 Task: Move the task Integrate website with a new chatbot for customer support to the section To-Do in the project BlazeTech and sort the tasks in the project by Assignee in Descending order
Action: Mouse moved to (890, 395)
Screenshot: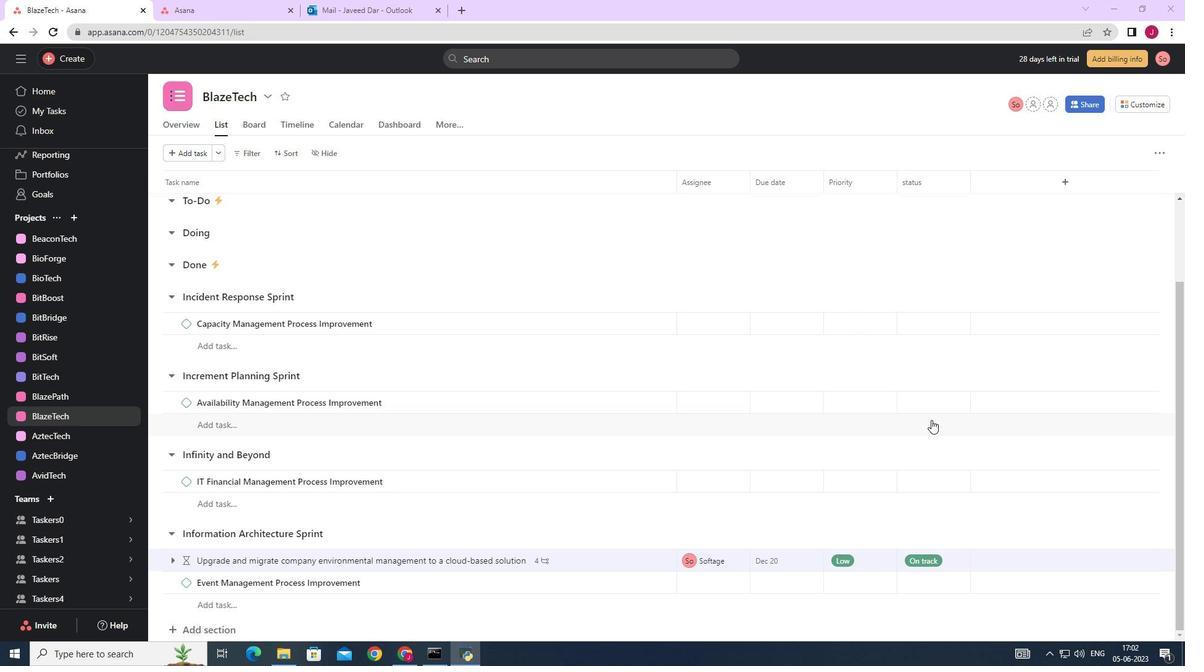 
Action: Mouse scrolled (923, 420) with delta (0, 0)
Screenshot: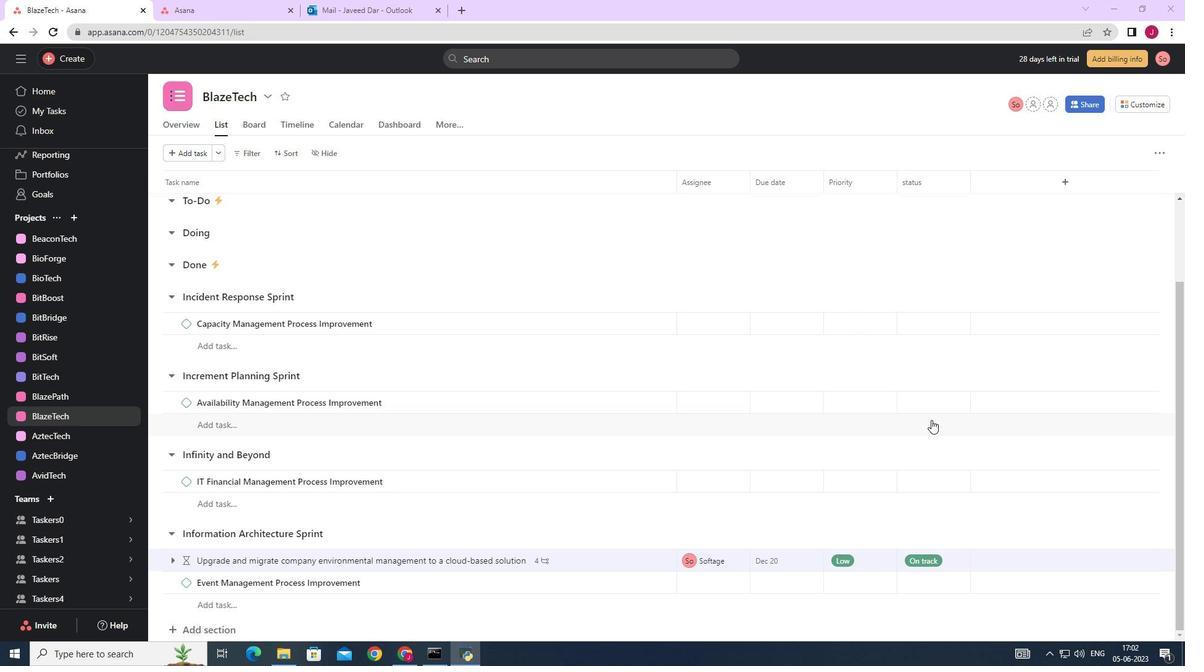 
Action: Mouse moved to (888, 394)
Screenshot: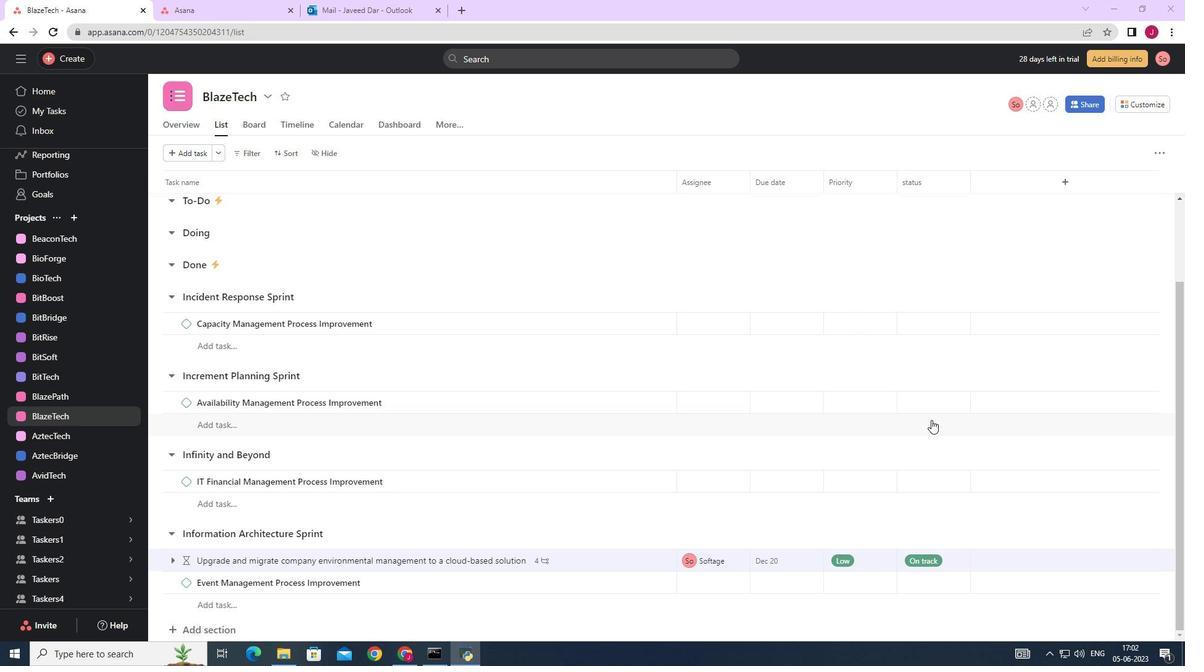 
Action: Mouse scrolled (920, 420) with delta (0, 0)
Screenshot: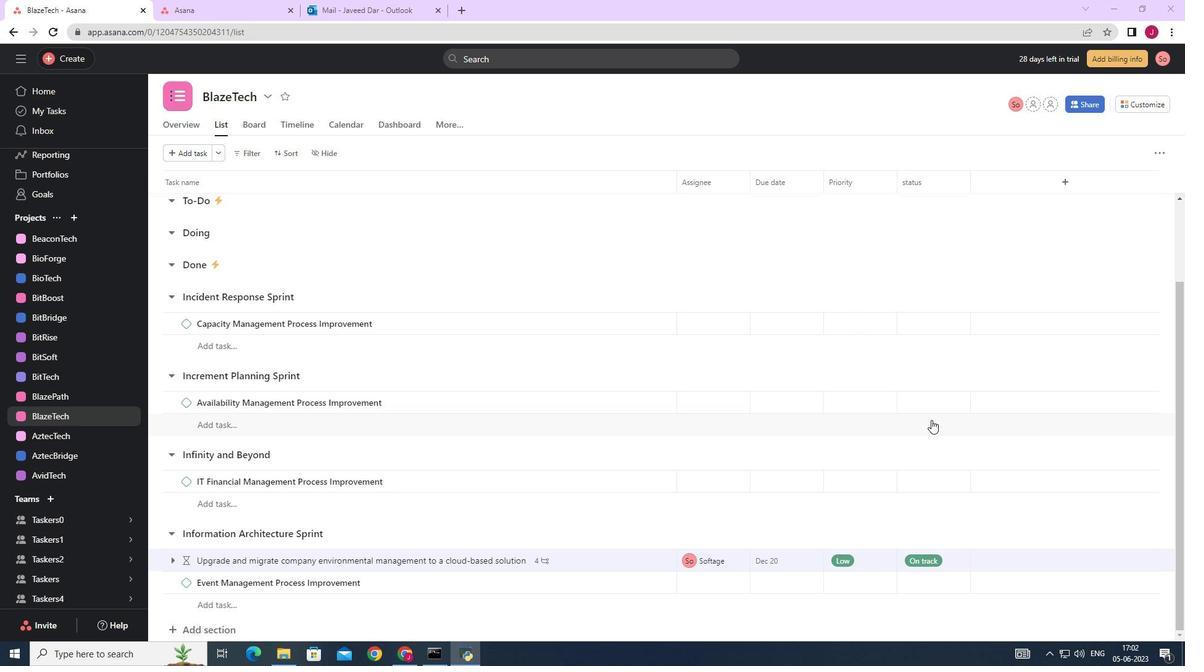 
Action: Mouse moved to (886, 394)
Screenshot: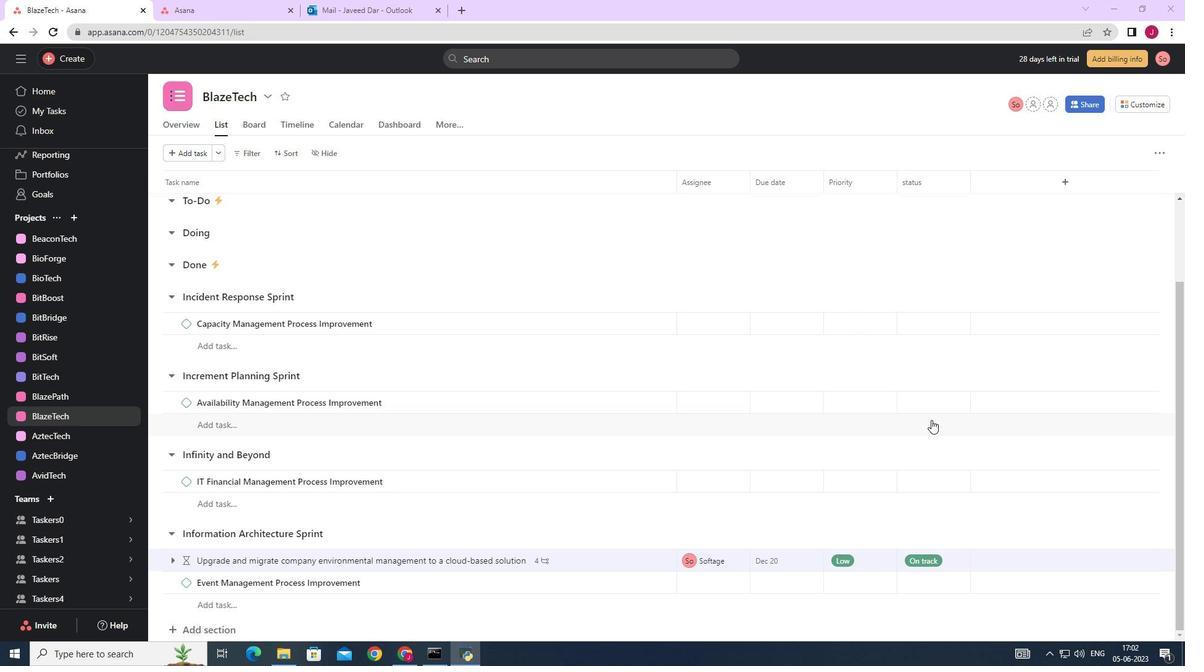 
Action: Mouse scrolled (918, 419) with delta (0, 0)
Screenshot: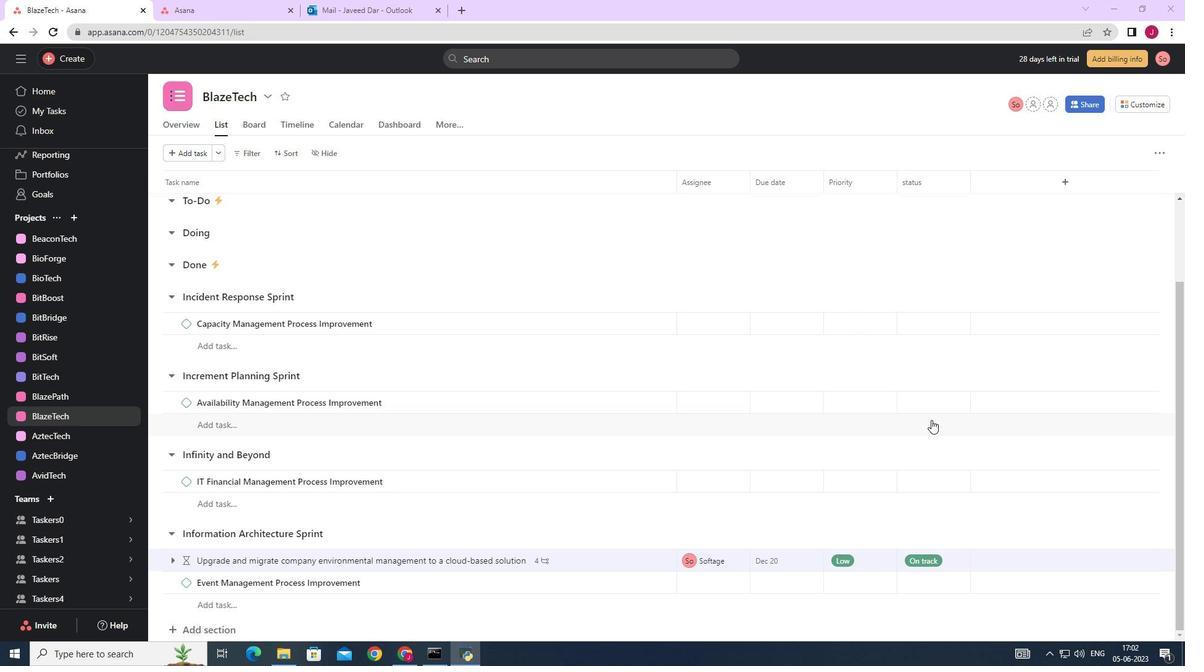 
Action: Mouse moved to (883, 392)
Screenshot: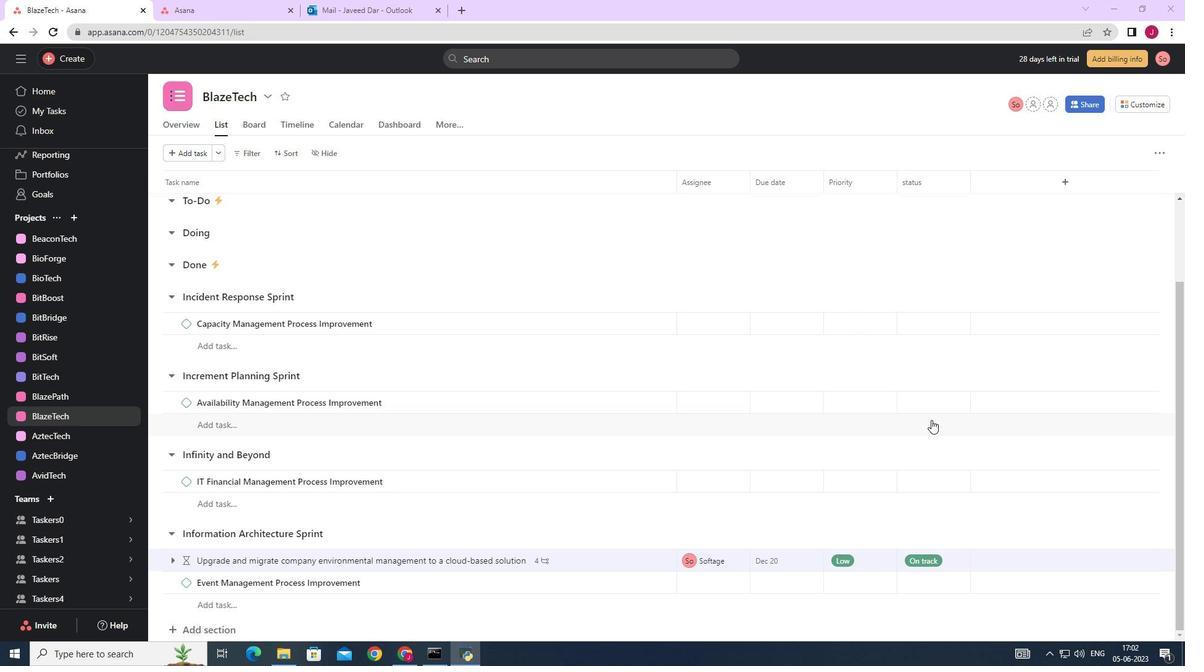 
Action: Mouse scrolled (914, 416) with delta (0, 0)
Screenshot: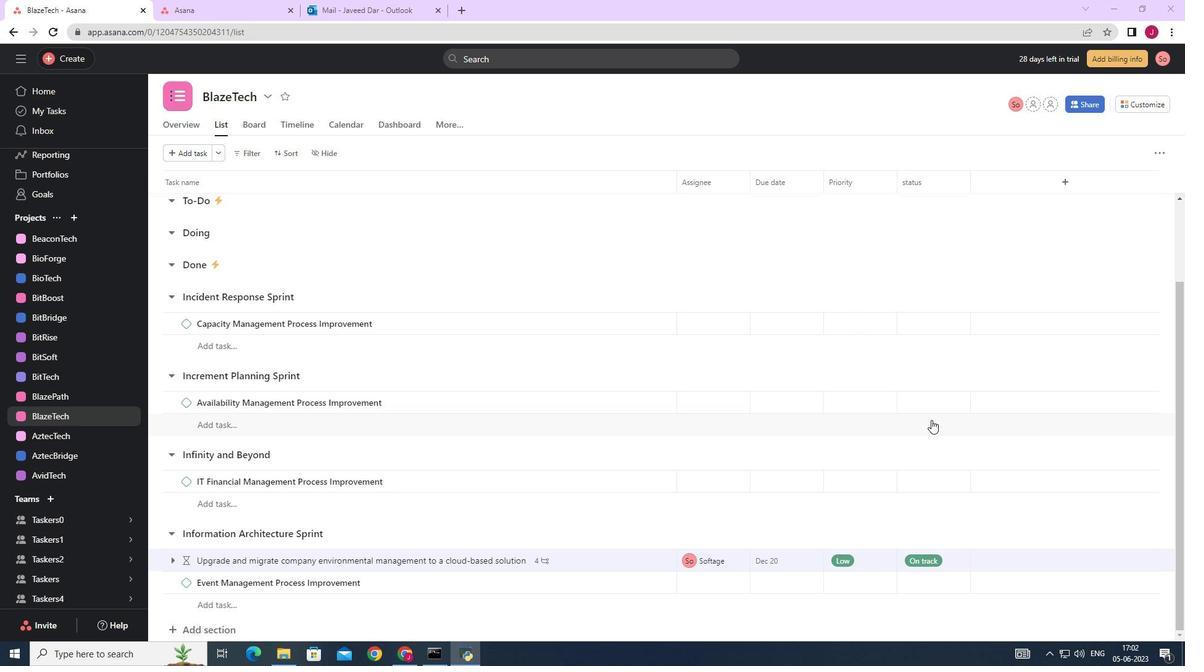 
Action: Mouse moved to (852, 375)
Screenshot: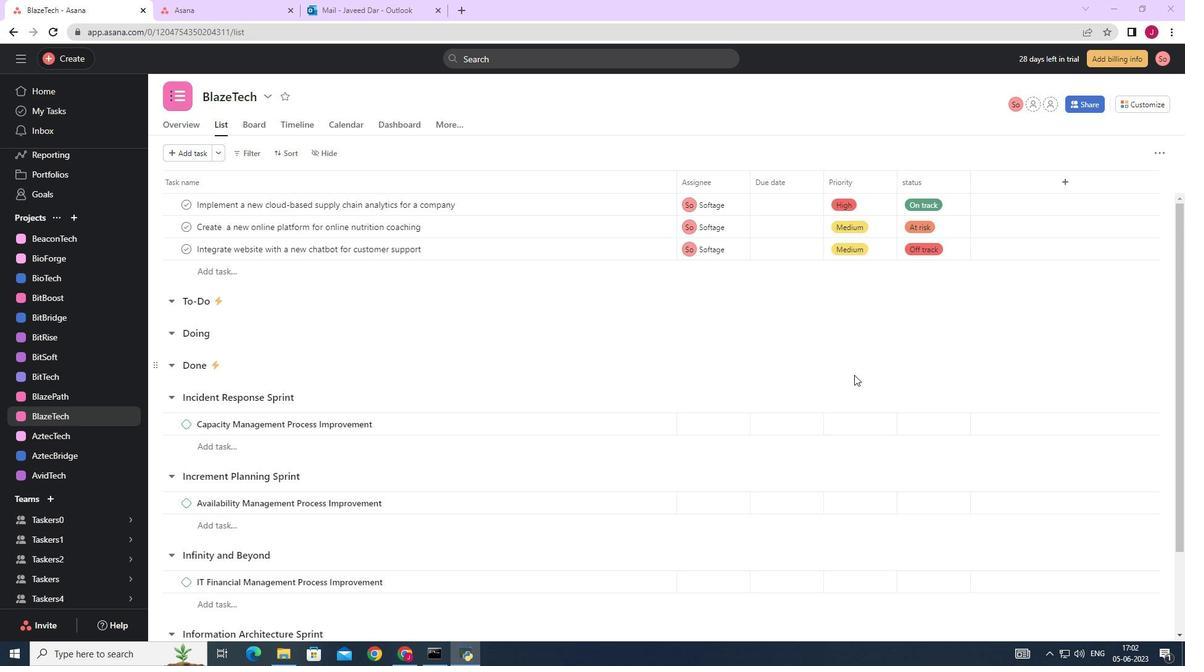 
Action: Mouse scrolled (852, 375) with delta (0, 0)
Screenshot: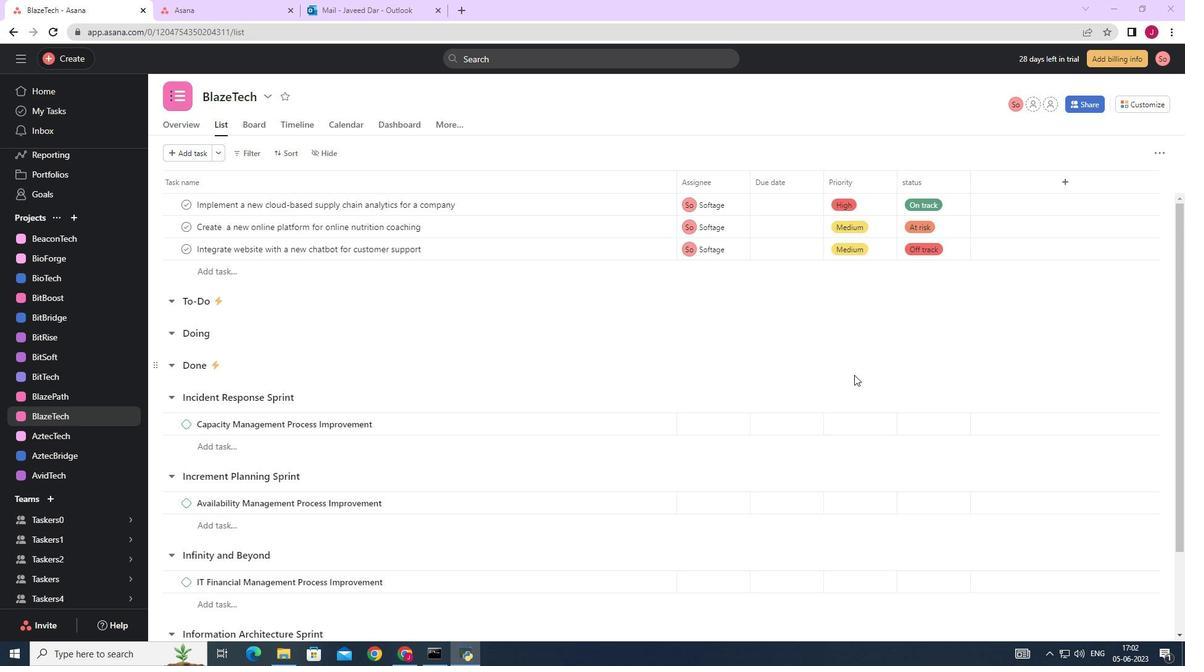 
Action: Mouse scrolled (852, 375) with delta (0, 0)
Screenshot: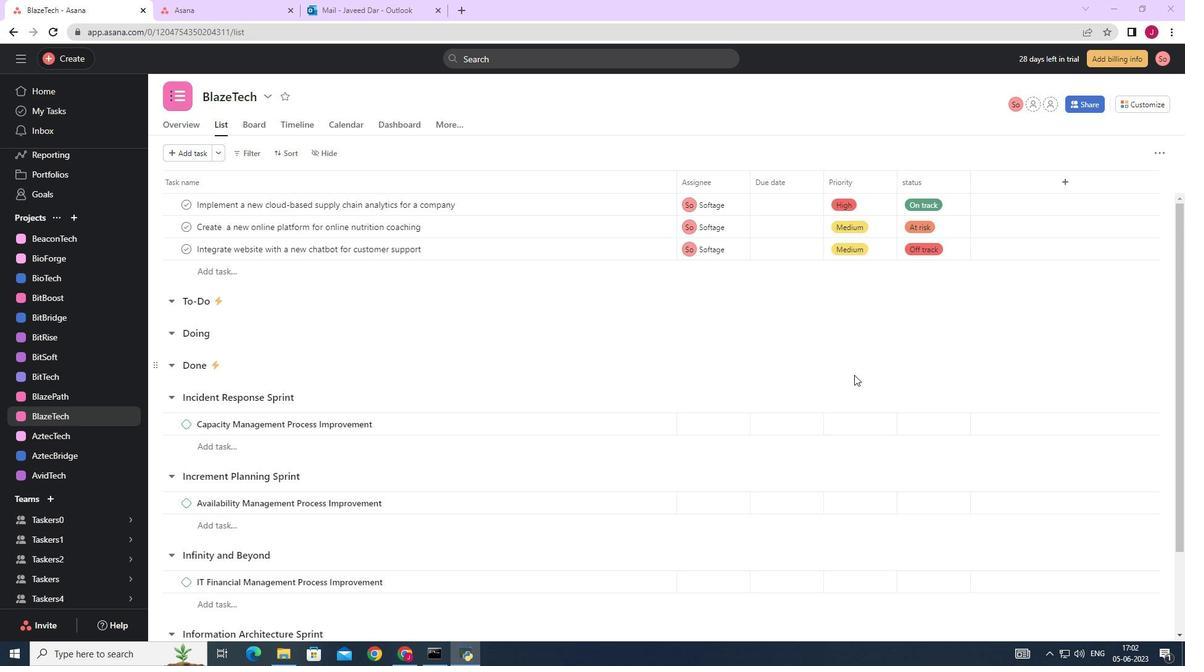 
Action: Mouse moved to (796, 367)
Screenshot: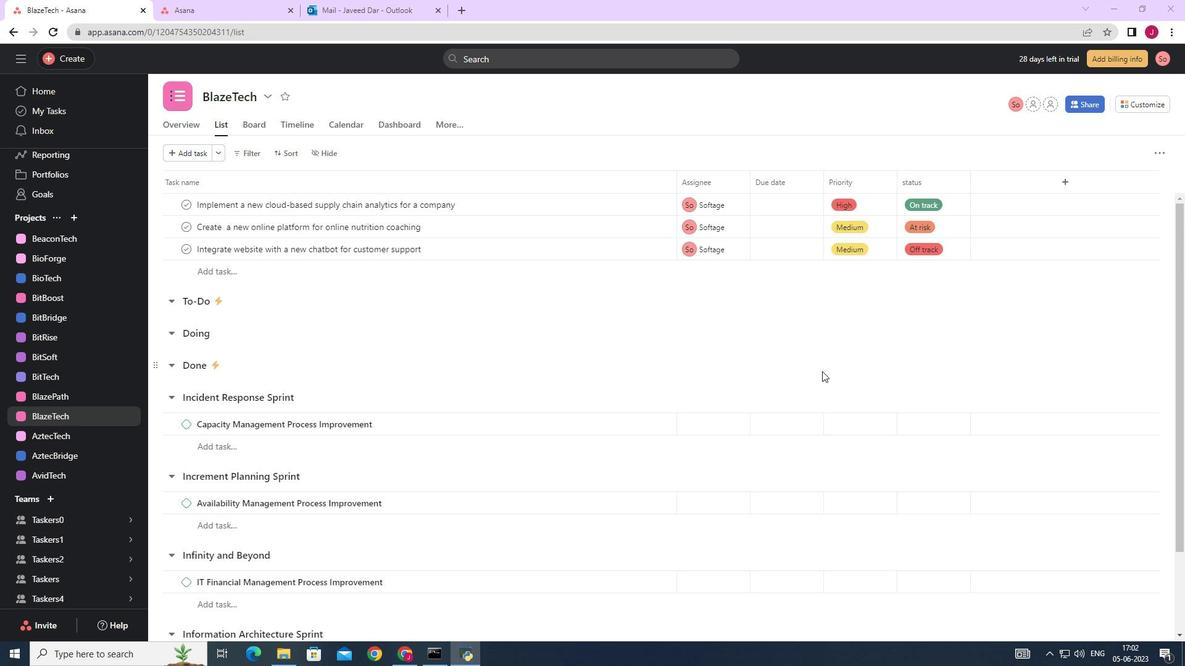 
Action: Mouse scrolled (796, 368) with delta (0, 0)
Screenshot: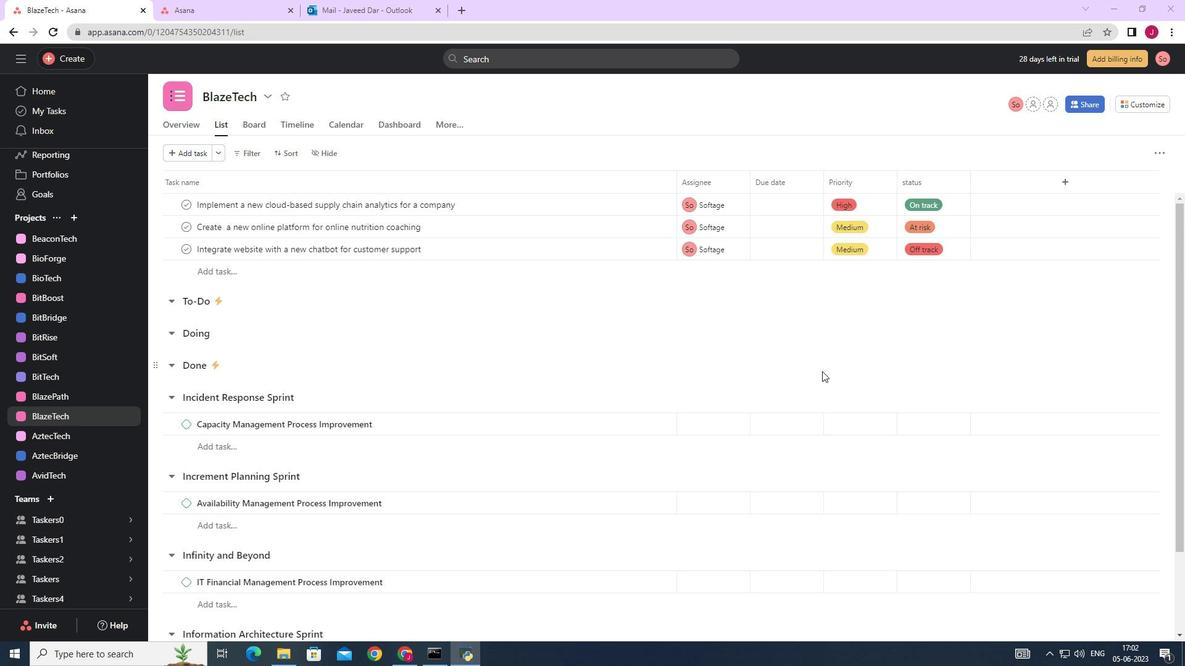 
Action: Mouse moved to (786, 364)
Screenshot: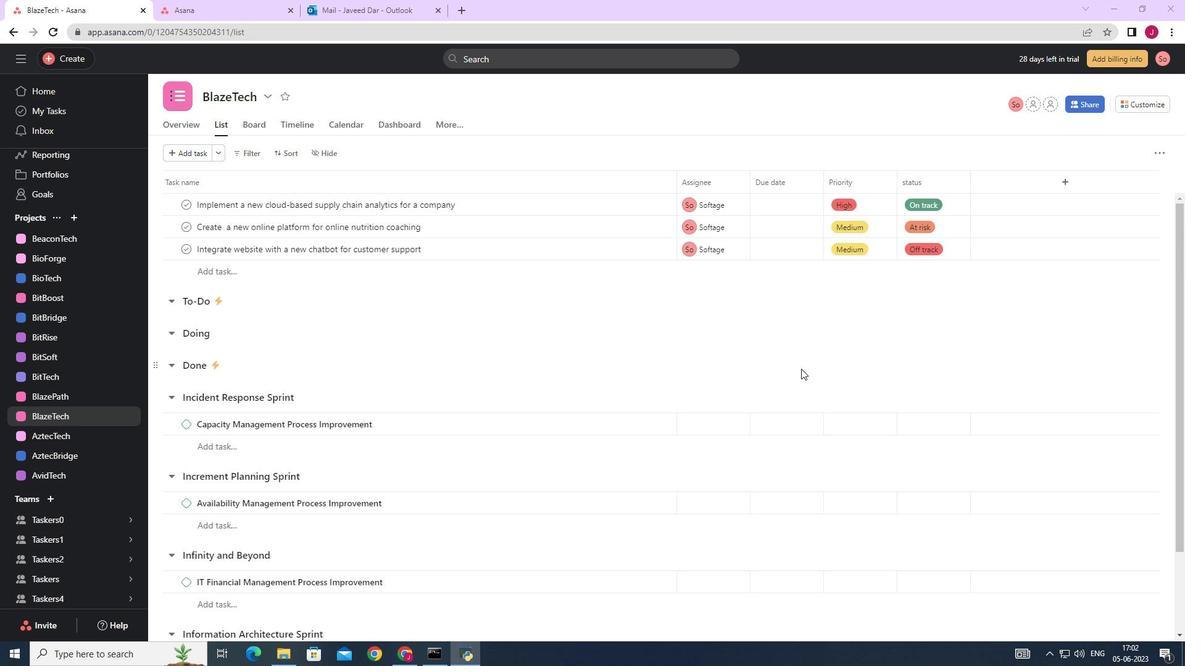 
Action: Mouse scrolled (786, 365) with delta (0, 0)
Screenshot: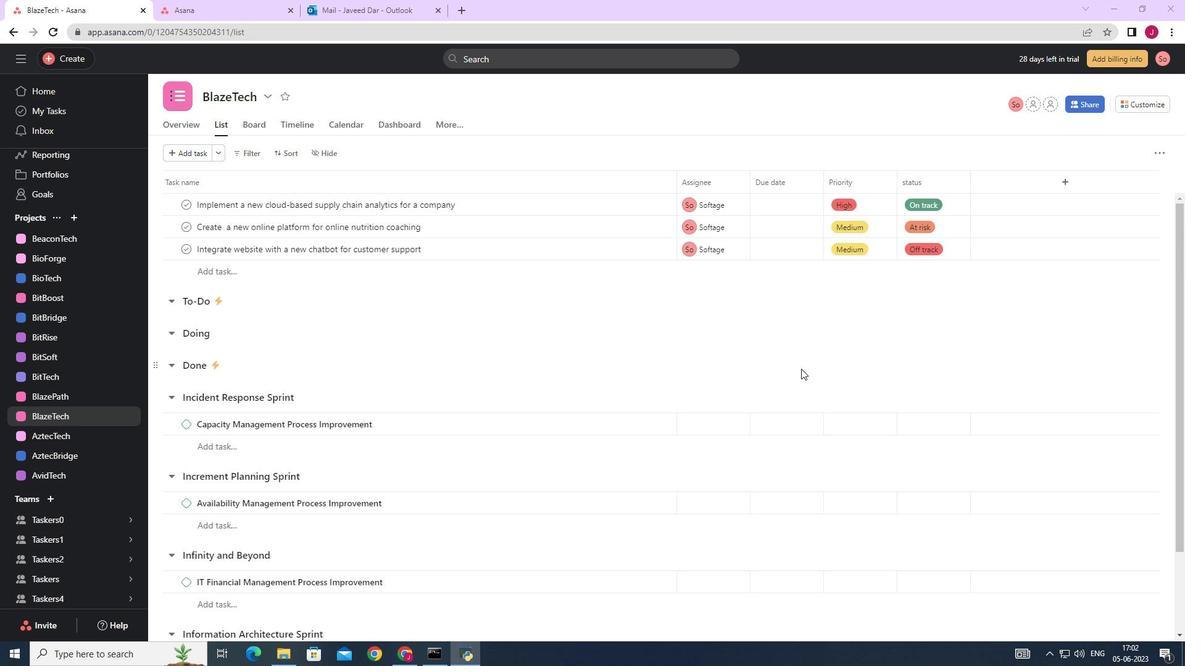 
Action: Mouse moved to (641, 250)
Screenshot: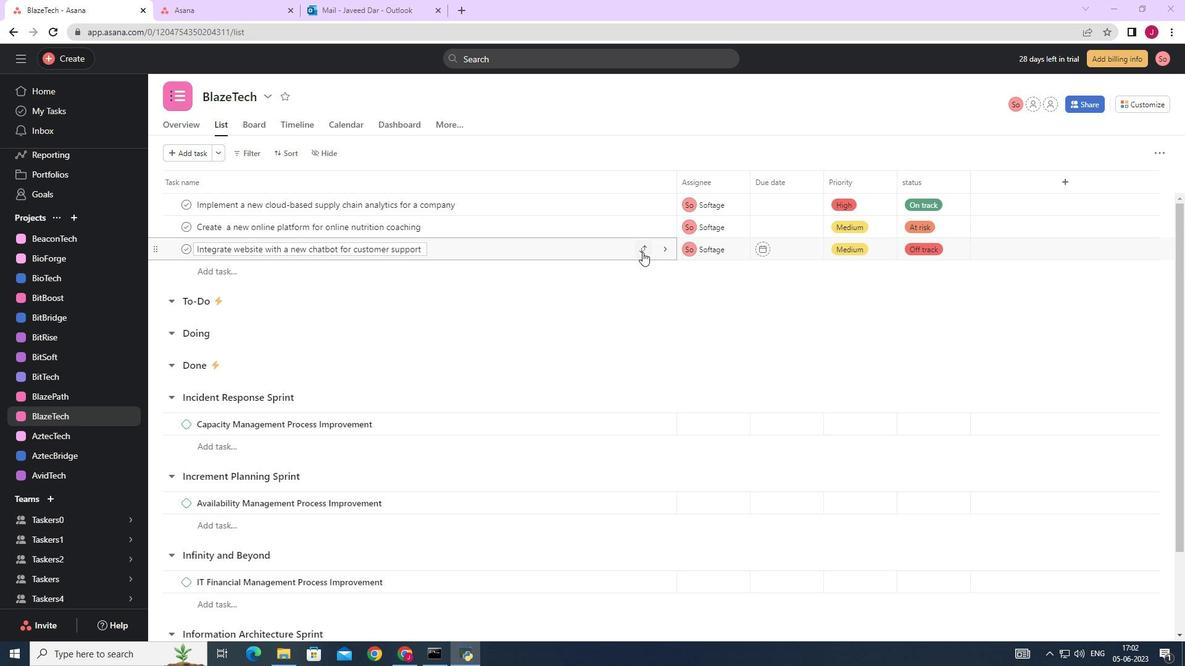 
Action: Mouse pressed left at (641, 250)
Screenshot: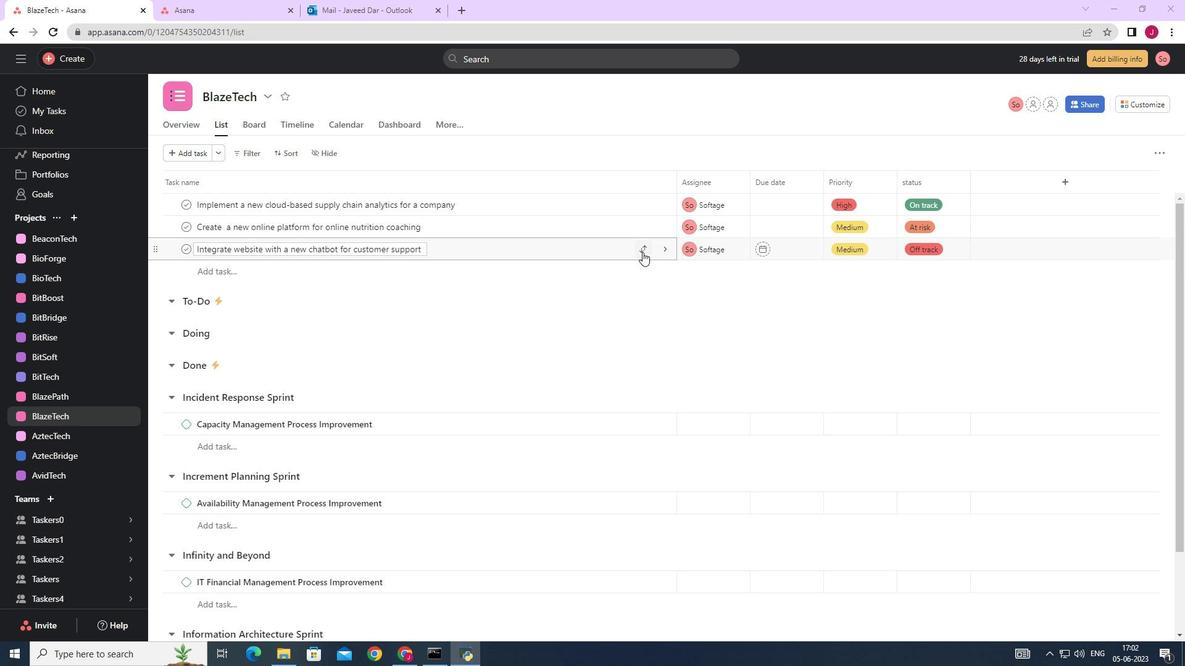 
Action: Mouse moved to (557, 316)
Screenshot: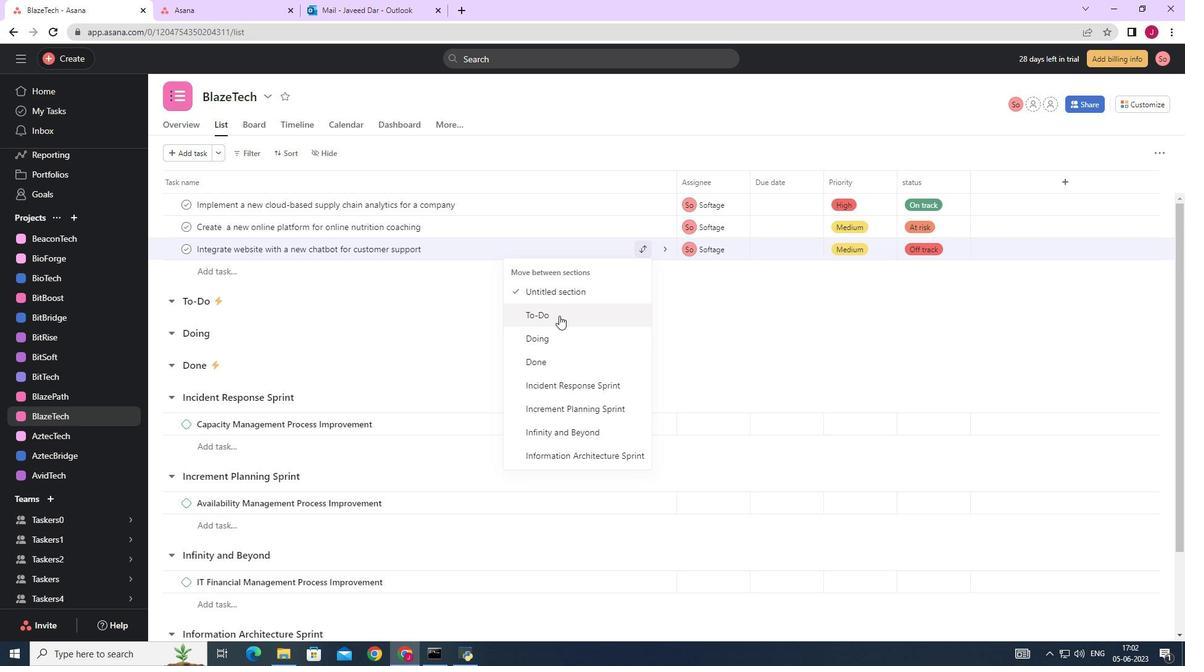 
Action: Mouse pressed left at (557, 316)
Screenshot: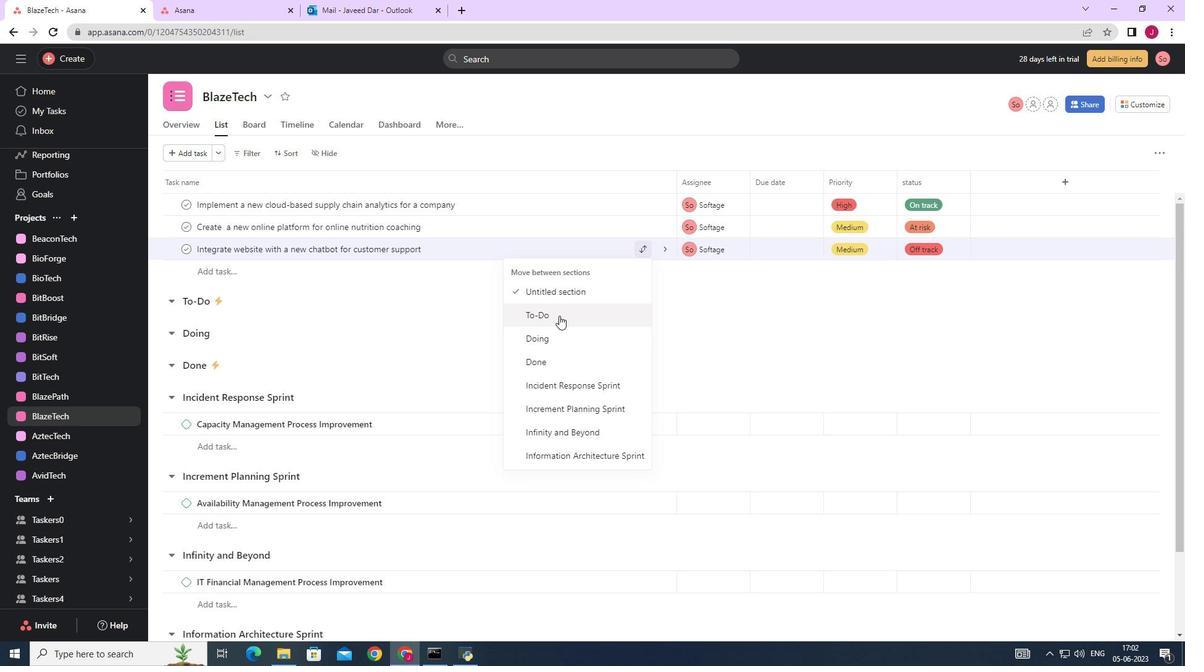 
Action: Mouse moved to (288, 154)
Screenshot: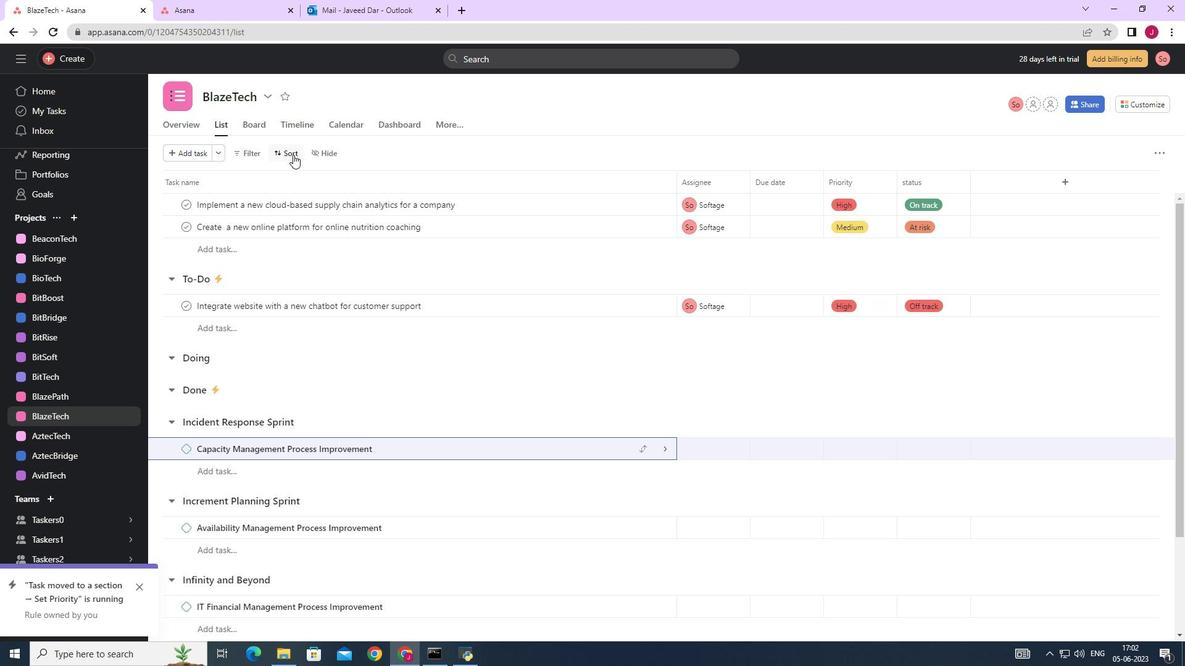 
Action: Mouse pressed left at (288, 154)
Screenshot: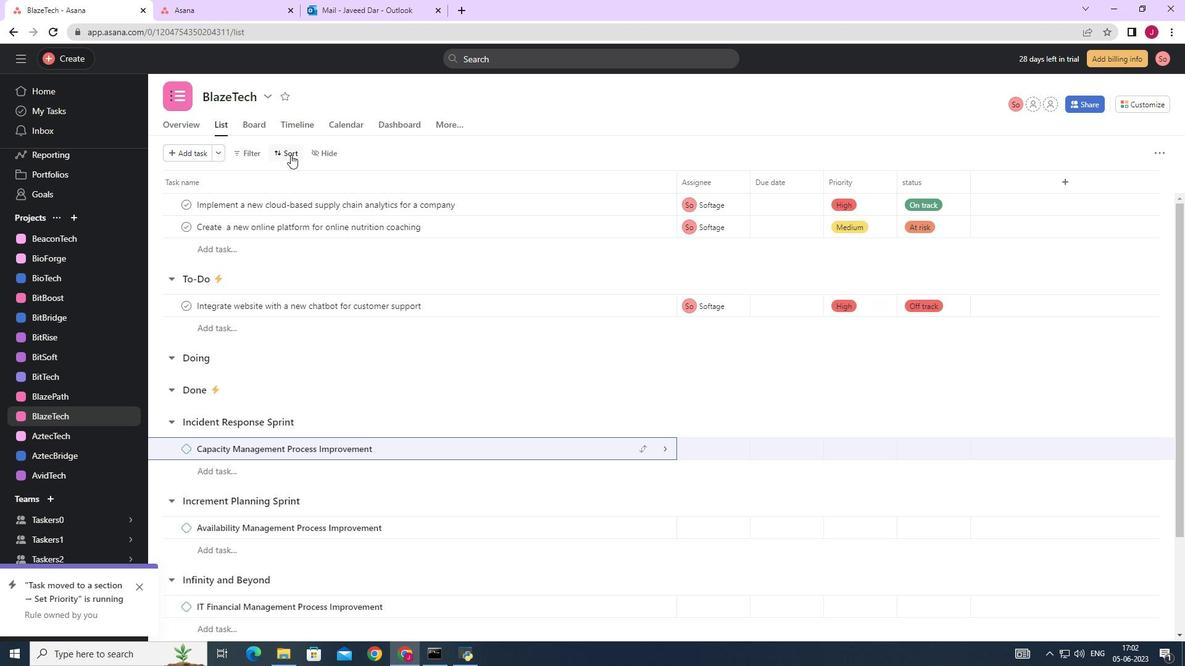 
Action: Mouse moved to (322, 256)
Screenshot: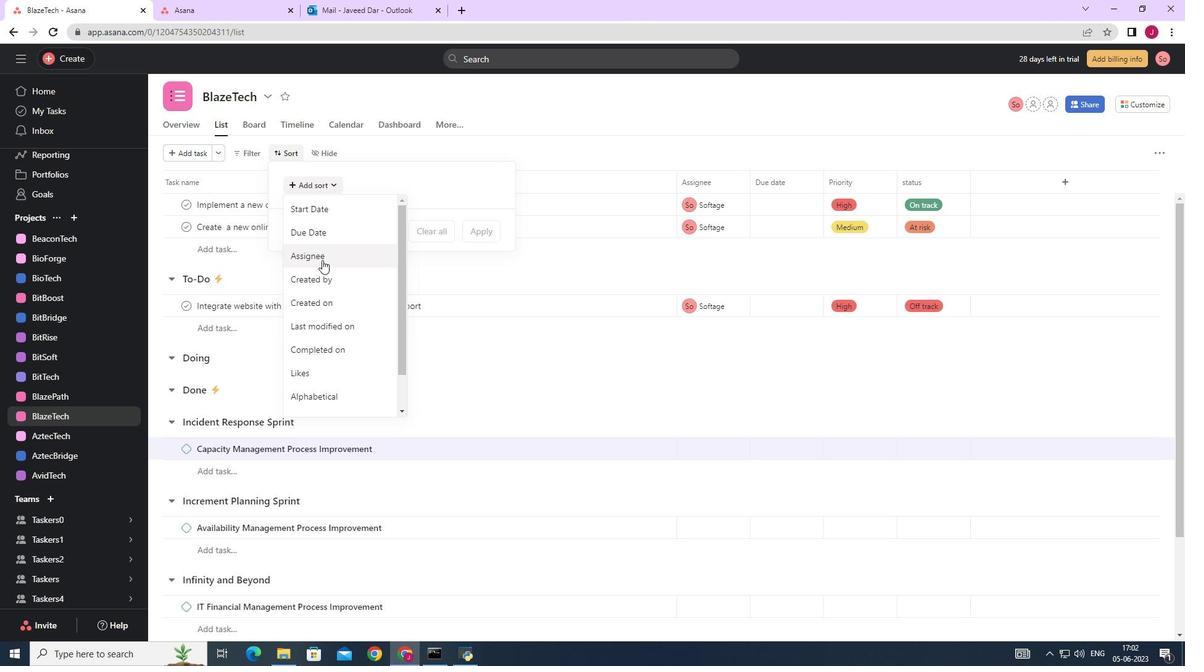 
Action: Mouse pressed left at (322, 256)
Screenshot: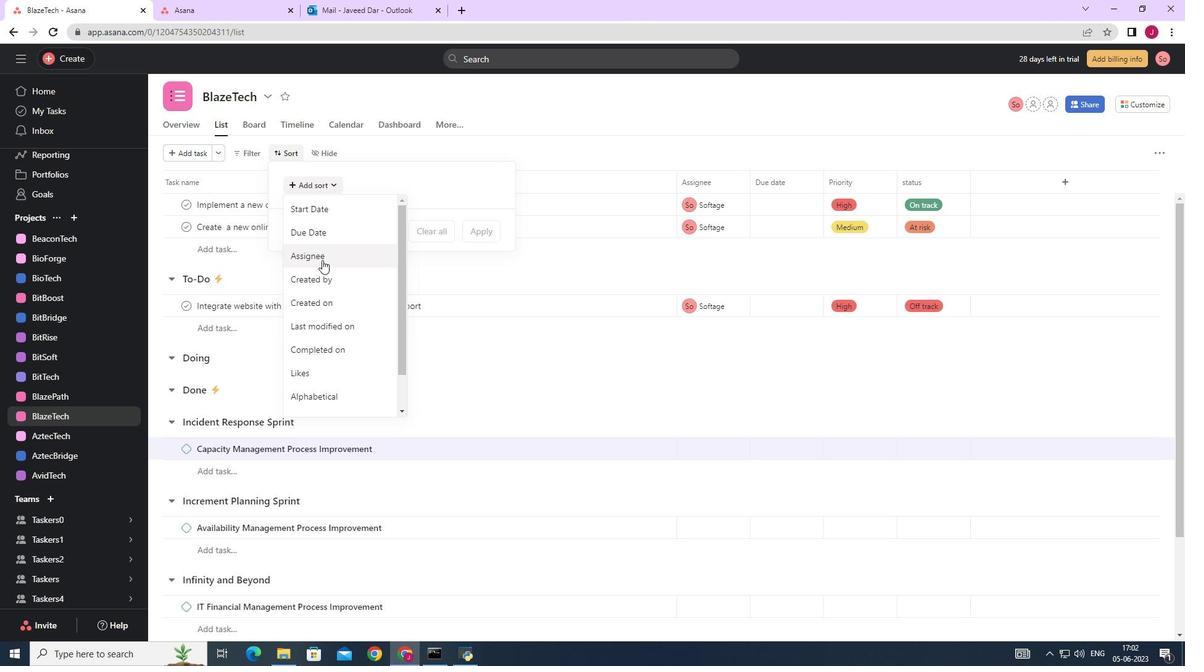 
Action: Mouse moved to (401, 203)
Screenshot: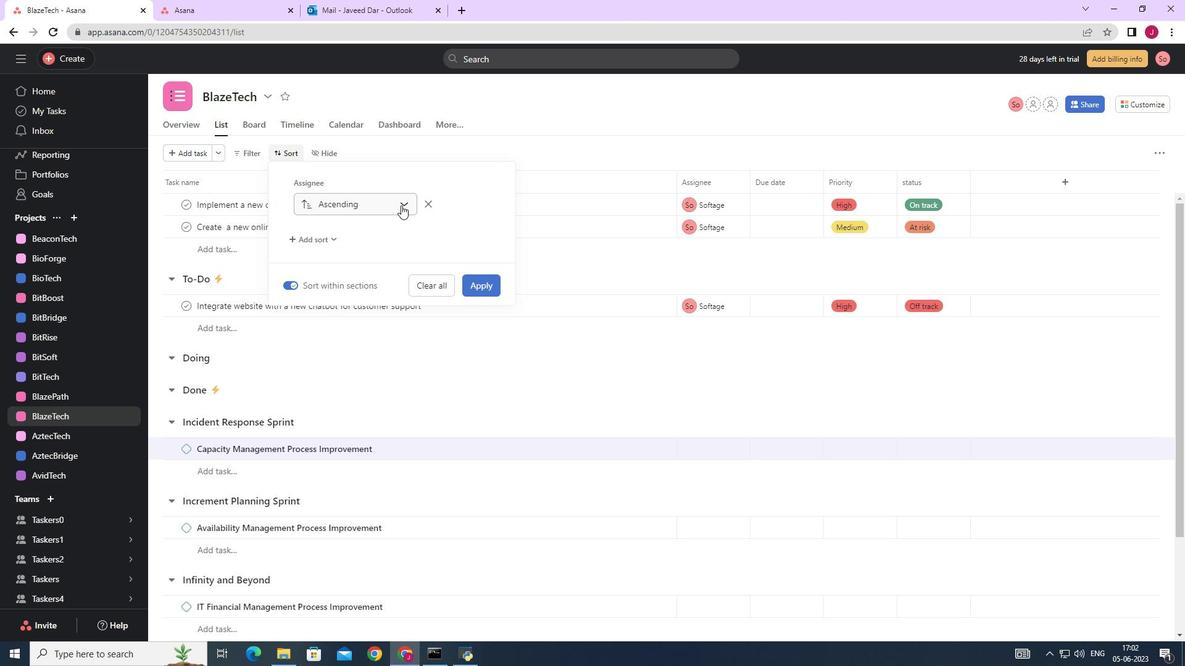 
Action: Mouse pressed left at (401, 203)
Screenshot: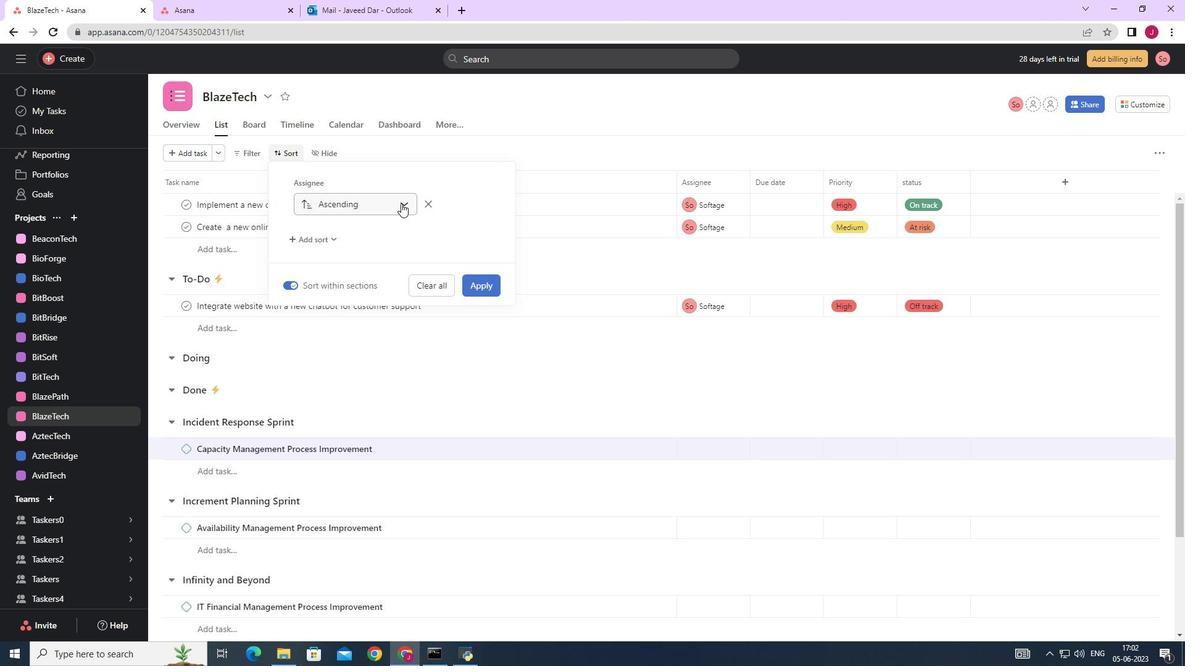 
Action: Mouse moved to (348, 230)
Screenshot: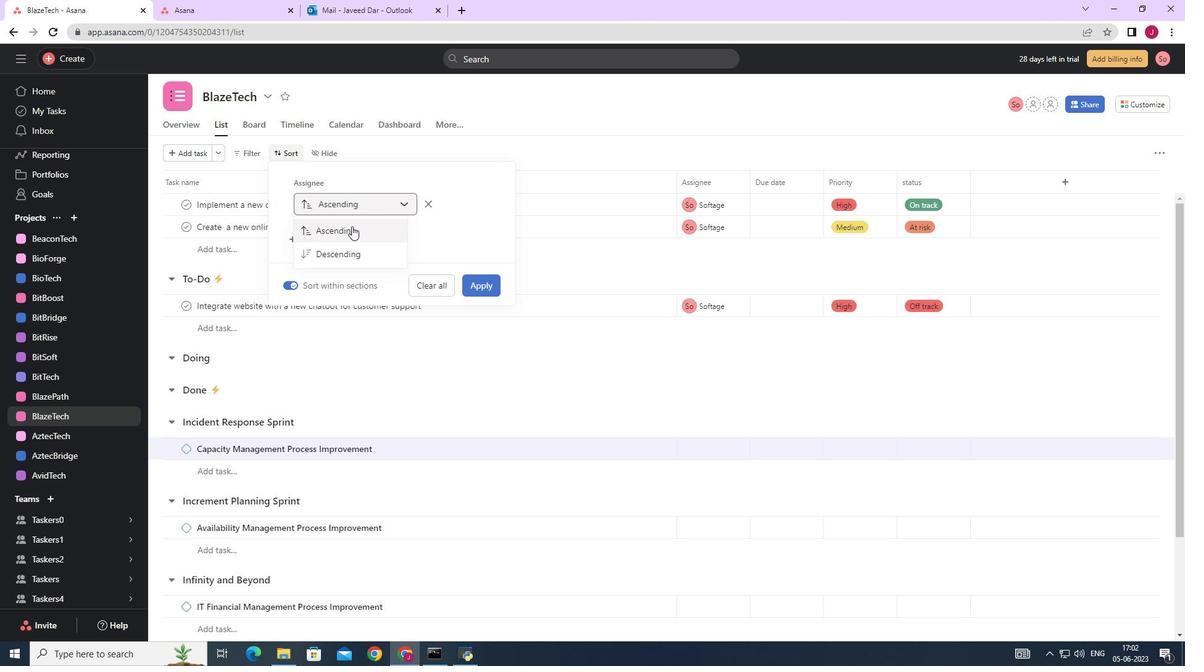 
Action: Mouse pressed left at (348, 230)
Screenshot: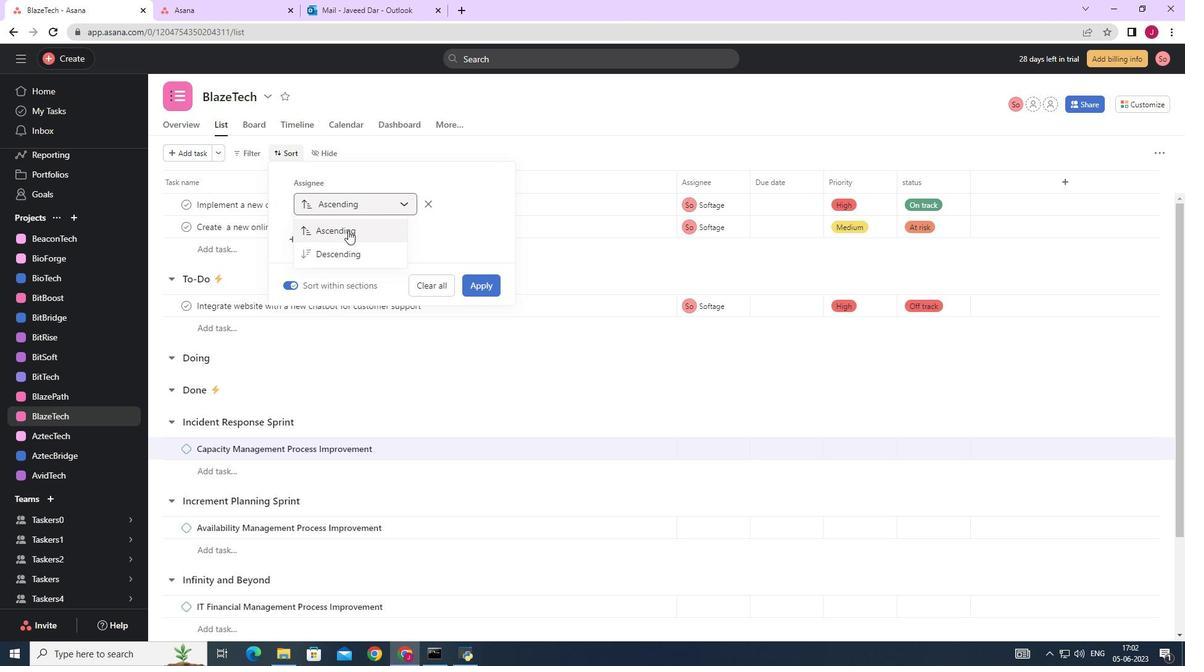 
Action: Mouse moved to (487, 284)
Screenshot: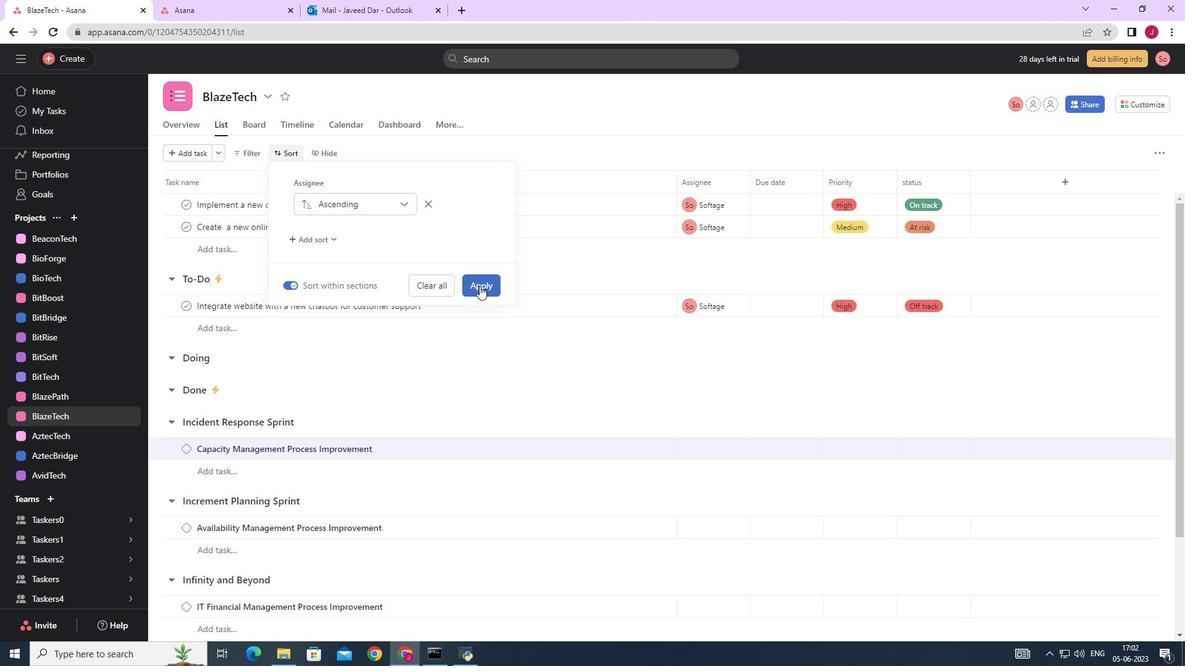 
Action: Mouse pressed left at (487, 284)
Screenshot: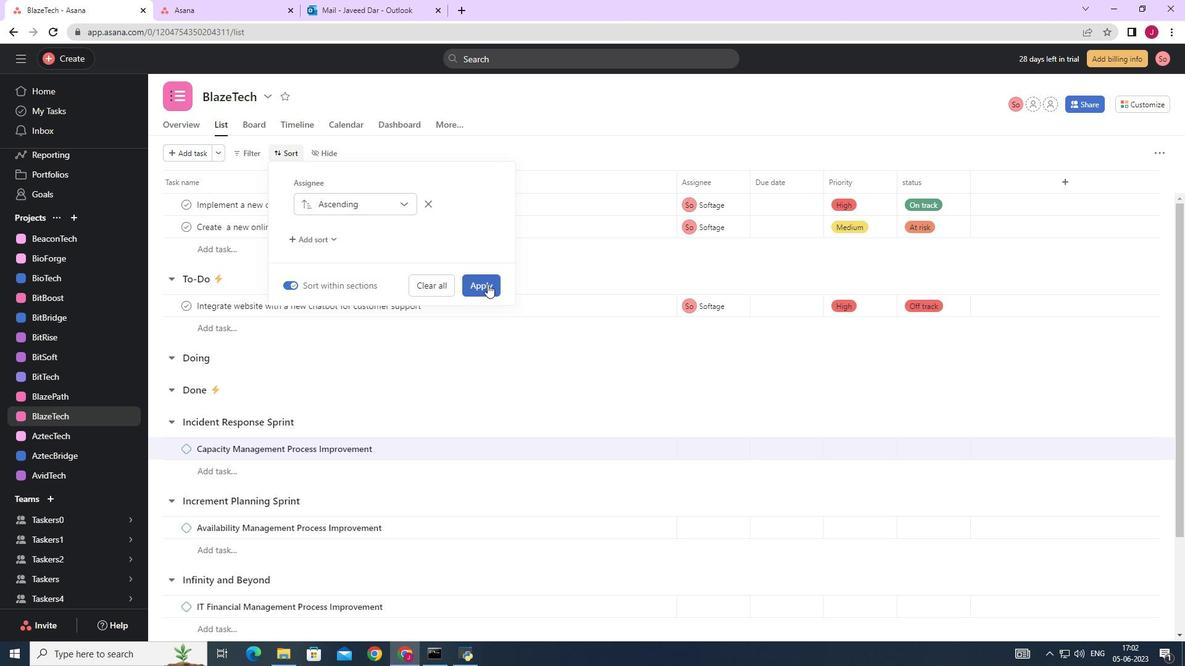 
